 Task: Create a due date automation trigger when advanced on, on the wednesday of the week a card is due add content with a name or a description containing resume at 11:00 AM.
Action: Mouse moved to (1031, 80)
Screenshot: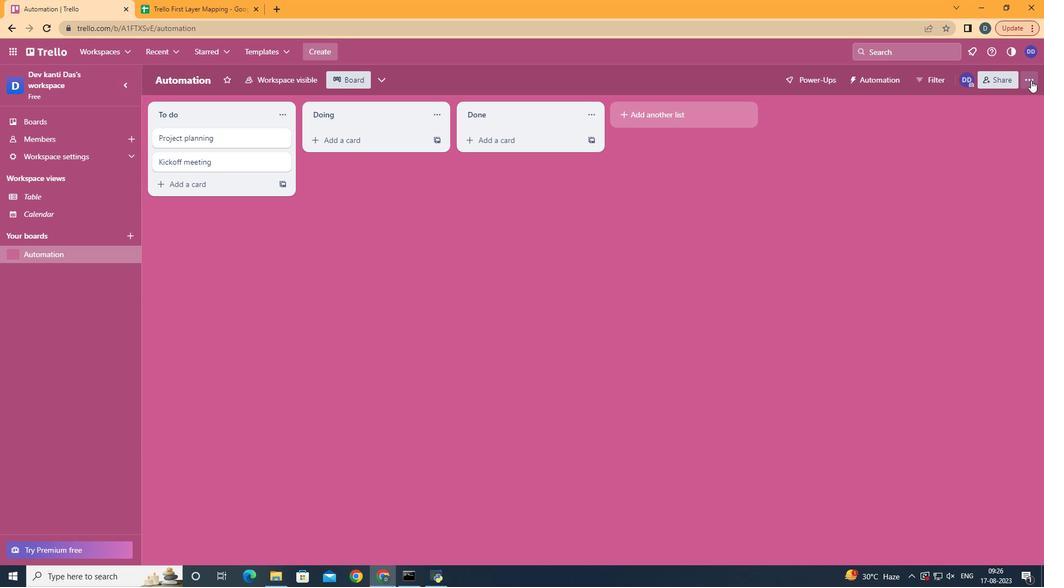
Action: Mouse pressed left at (1031, 80)
Screenshot: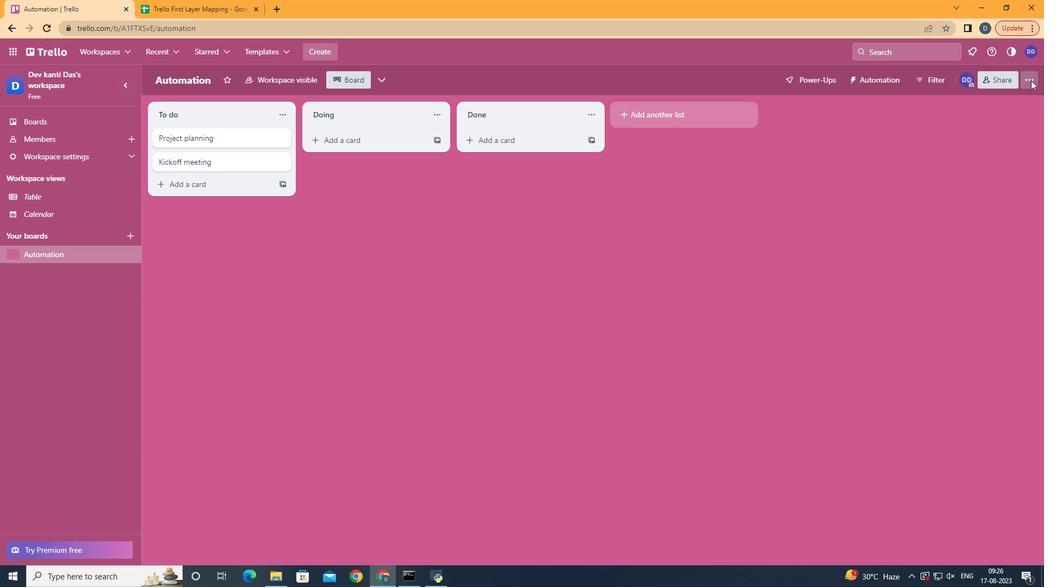 
Action: Mouse moved to (964, 245)
Screenshot: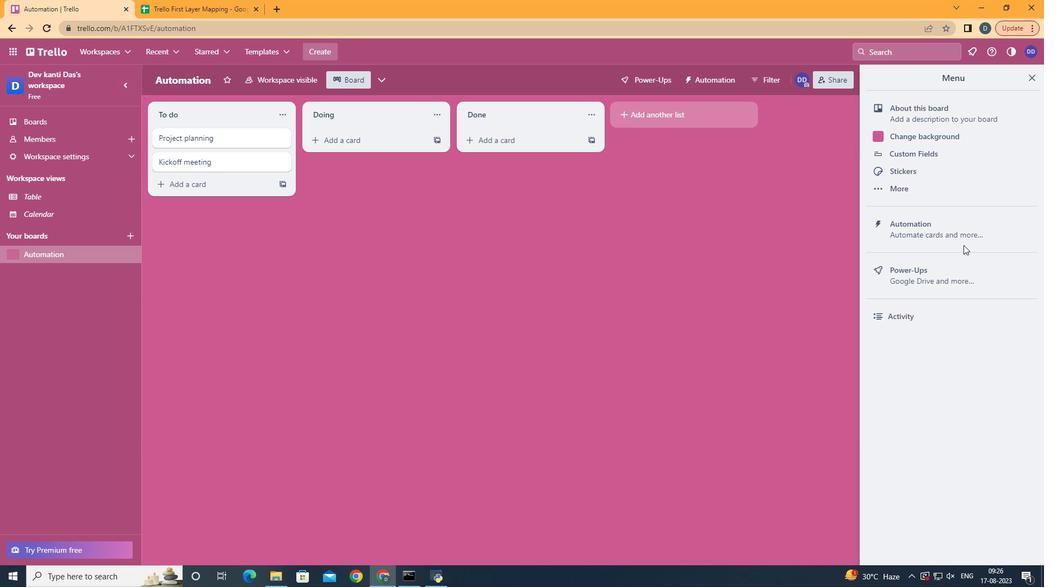 
Action: Mouse pressed left at (964, 245)
Screenshot: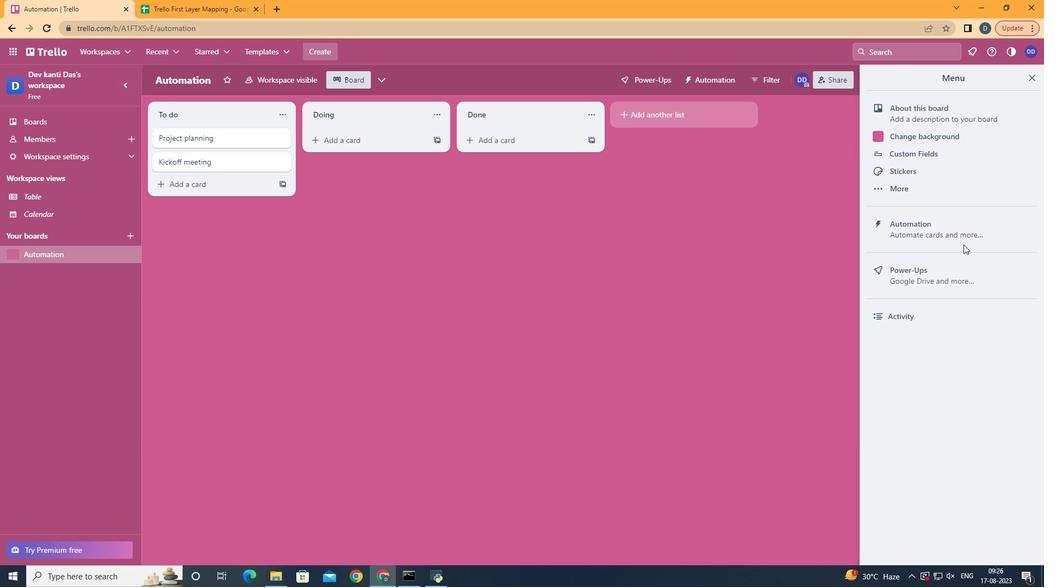 
Action: Mouse moved to (969, 230)
Screenshot: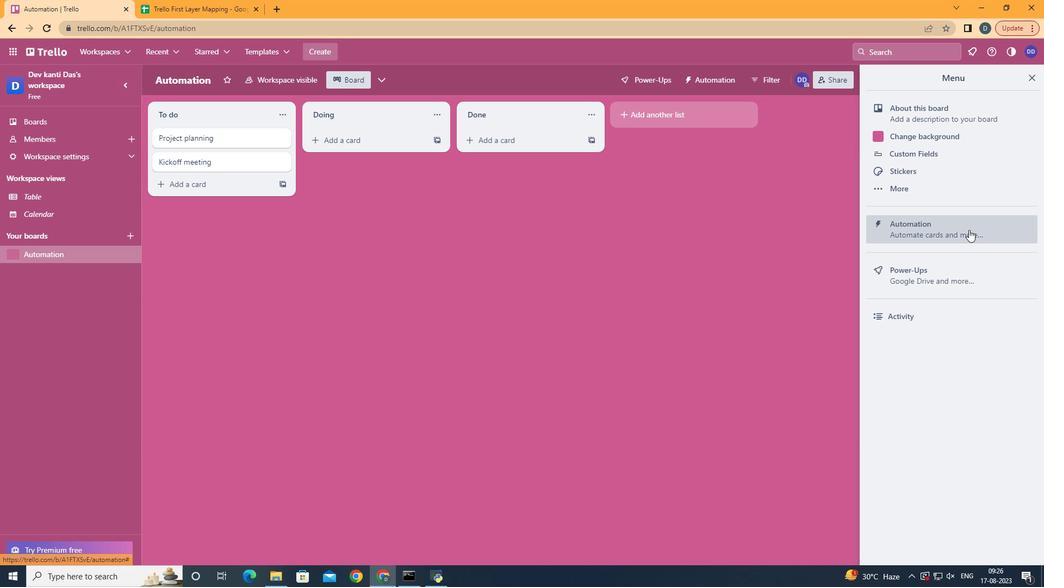 
Action: Mouse pressed left at (969, 230)
Screenshot: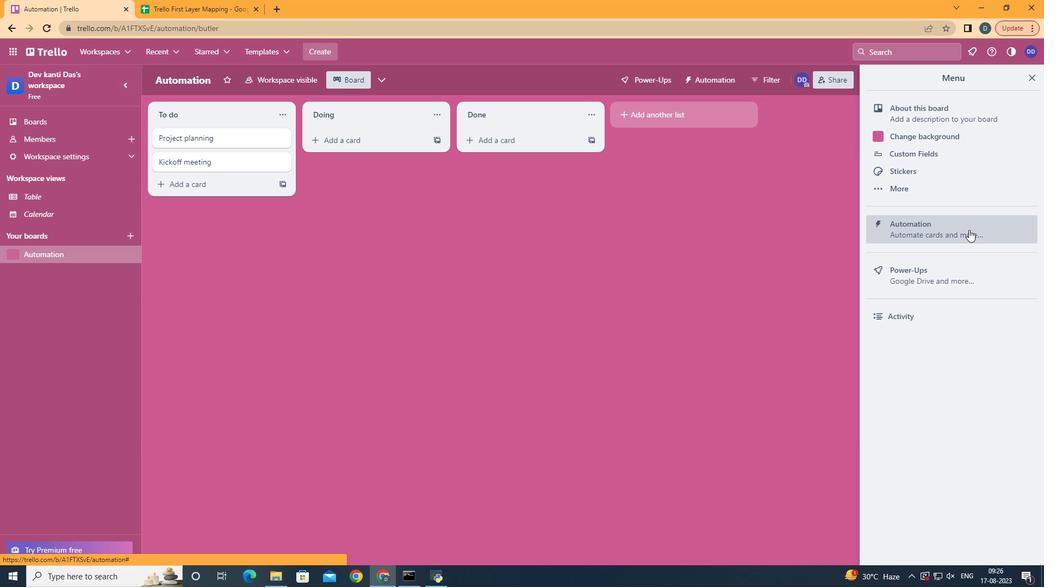 
Action: Mouse moved to (202, 225)
Screenshot: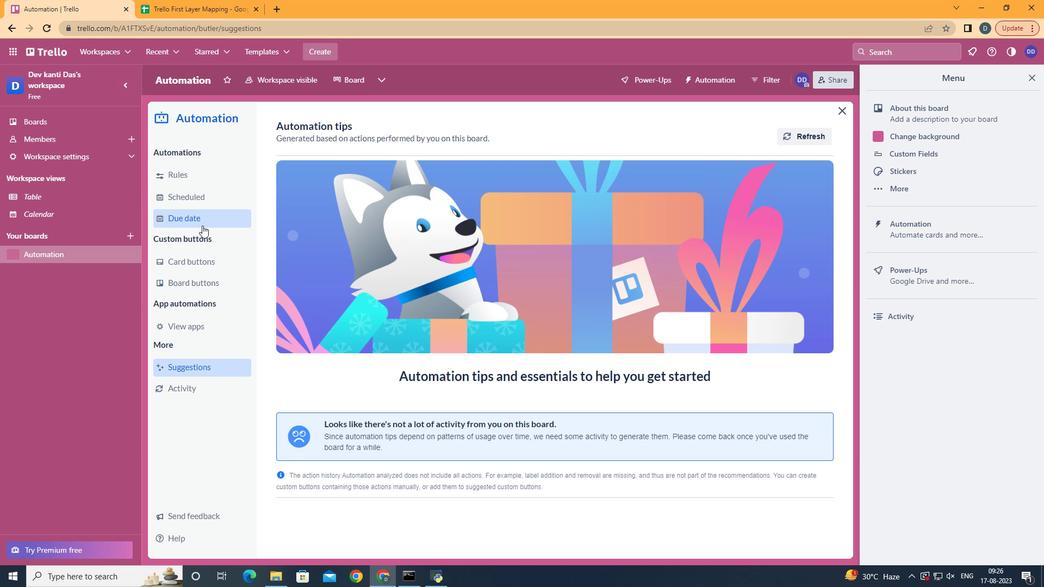 
Action: Mouse pressed left at (202, 225)
Screenshot: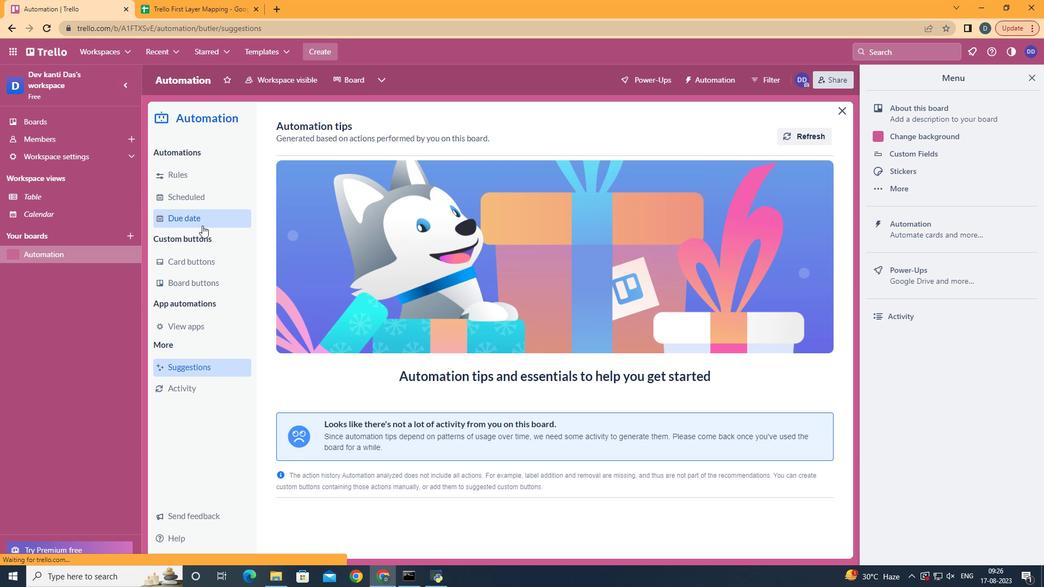 
Action: Mouse moved to (778, 126)
Screenshot: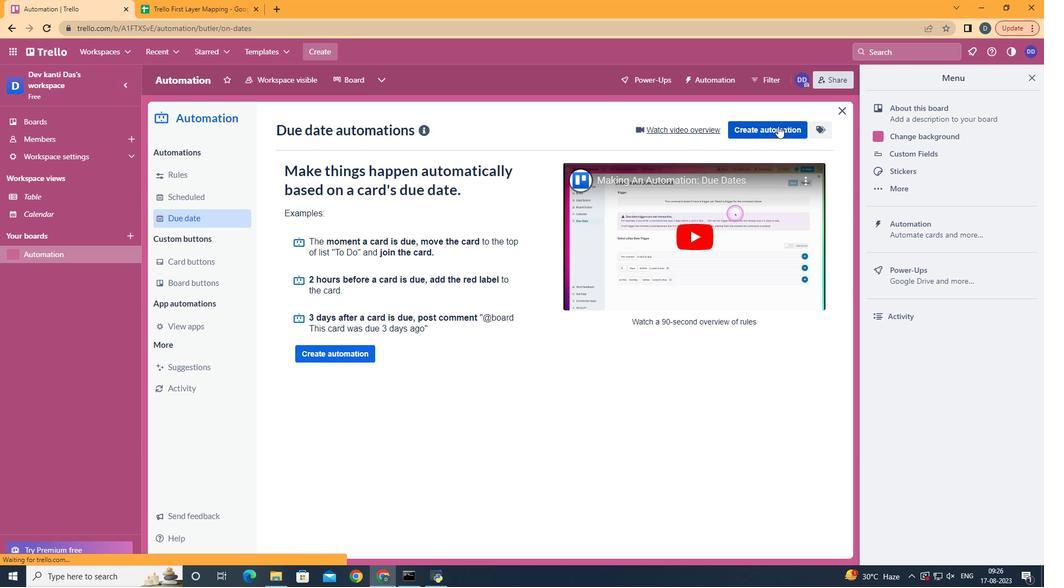 
Action: Mouse pressed left at (778, 126)
Screenshot: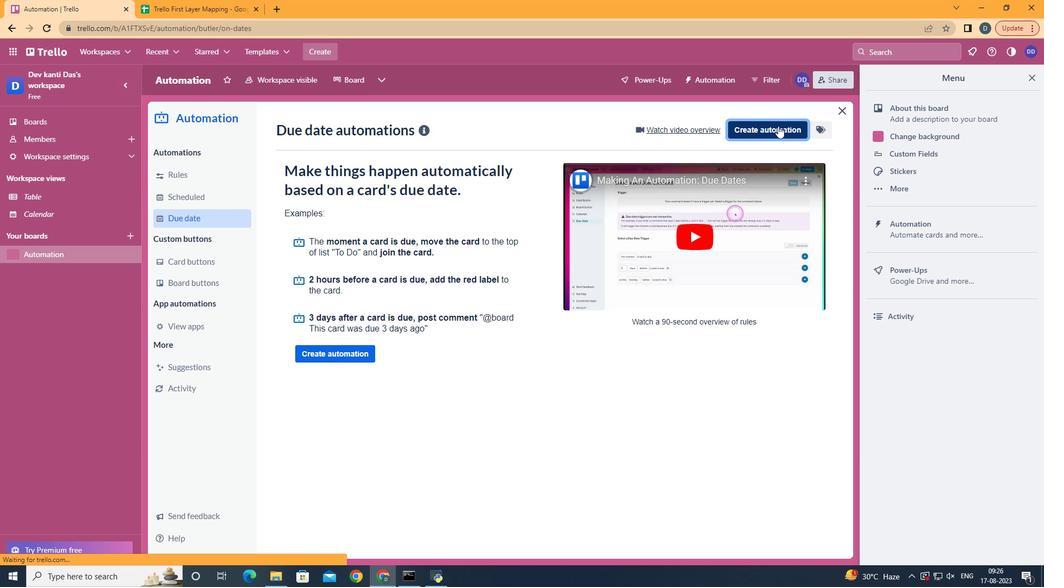 
Action: Mouse moved to (573, 233)
Screenshot: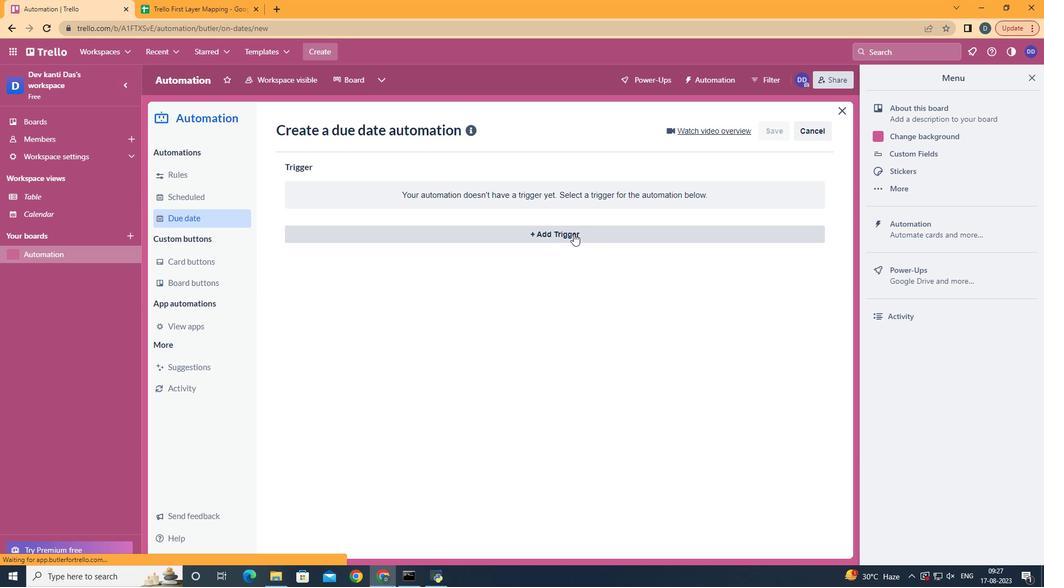 
Action: Mouse pressed left at (573, 233)
Screenshot: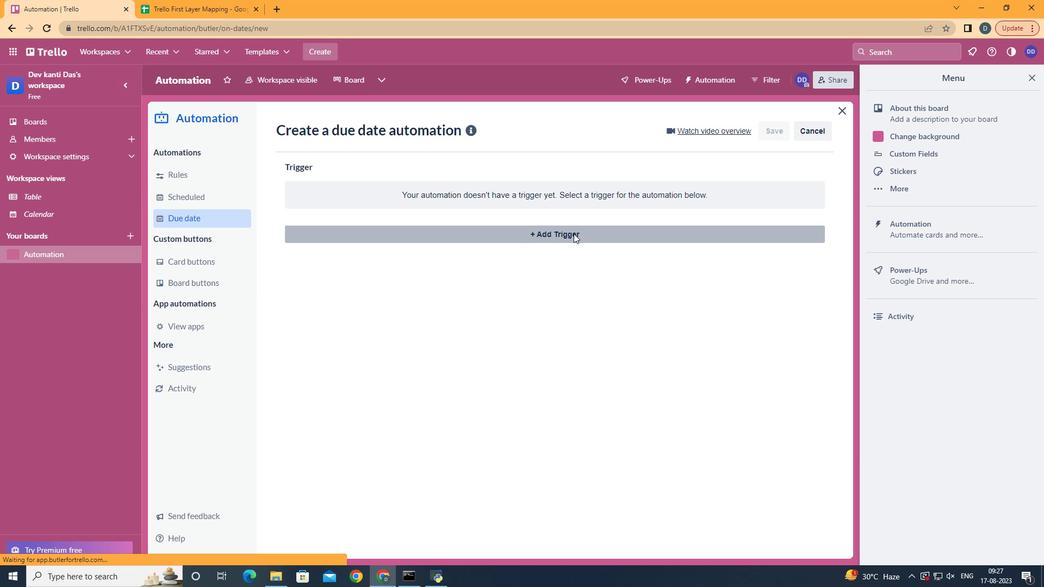 
Action: Mouse moved to (359, 323)
Screenshot: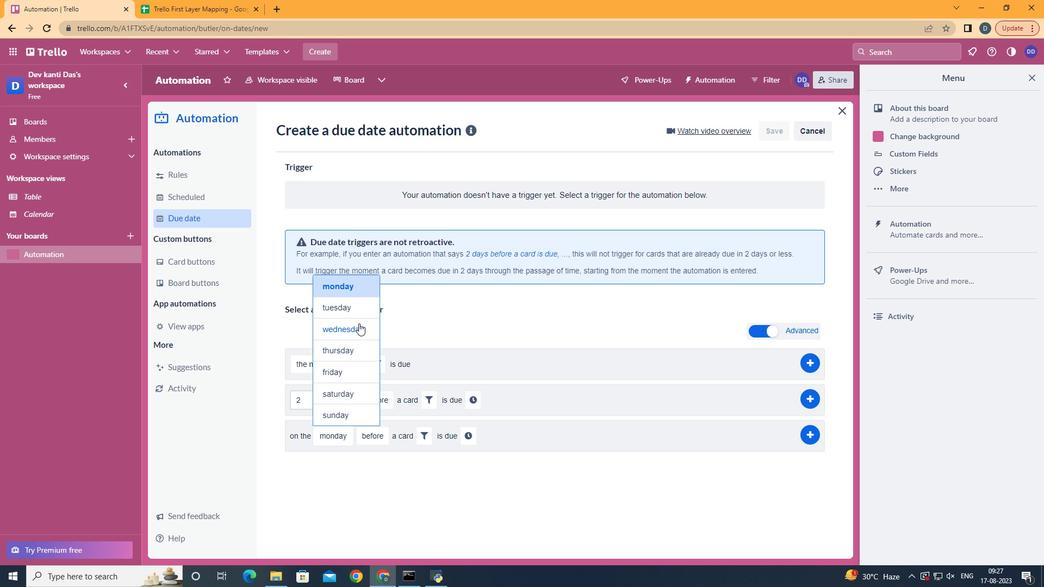 
Action: Mouse pressed left at (359, 323)
Screenshot: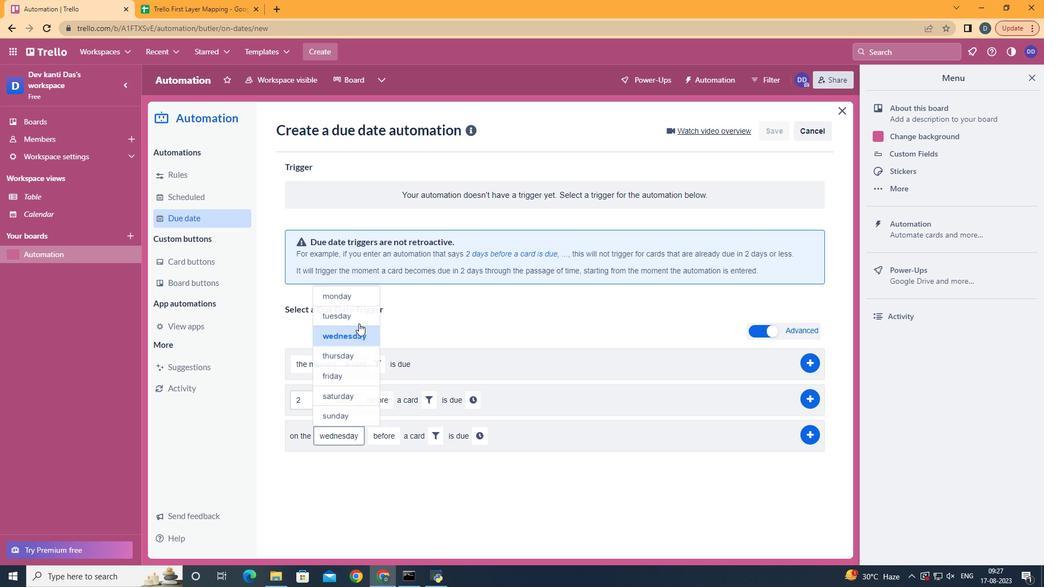 
Action: Mouse moved to (396, 499)
Screenshot: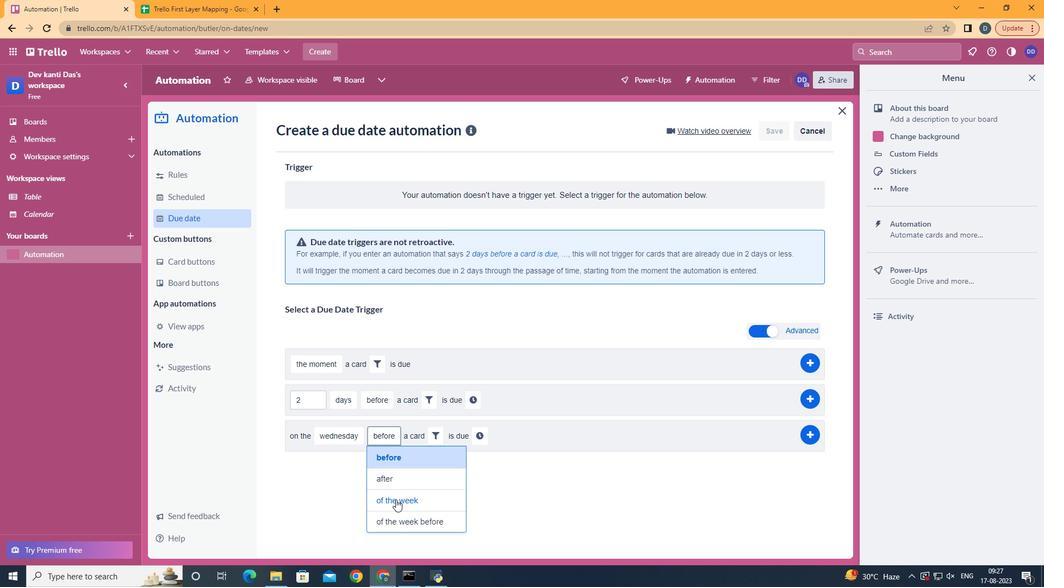 
Action: Mouse pressed left at (396, 499)
Screenshot: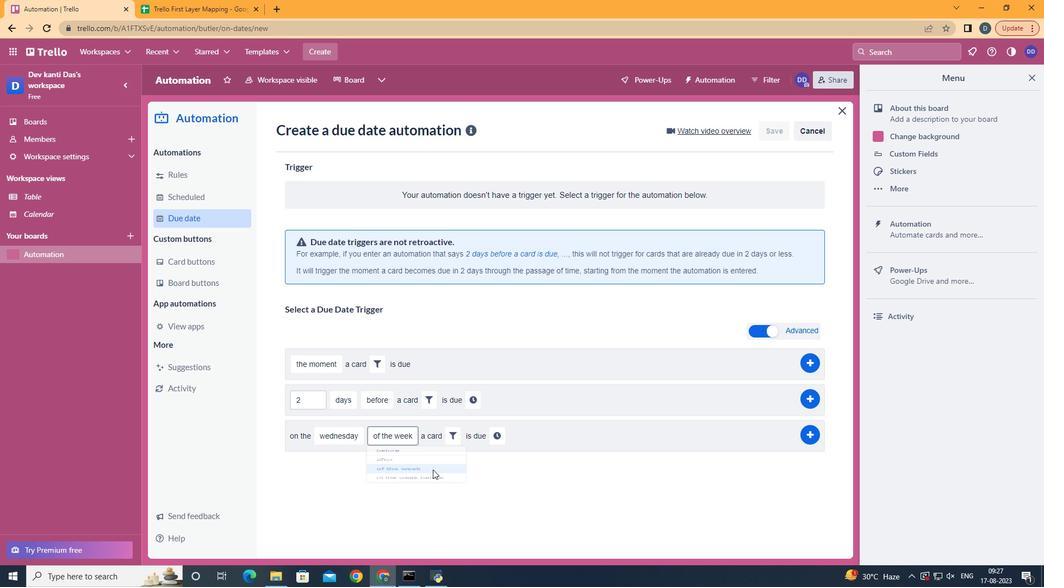 
Action: Mouse moved to (458, 439)
Screenshot: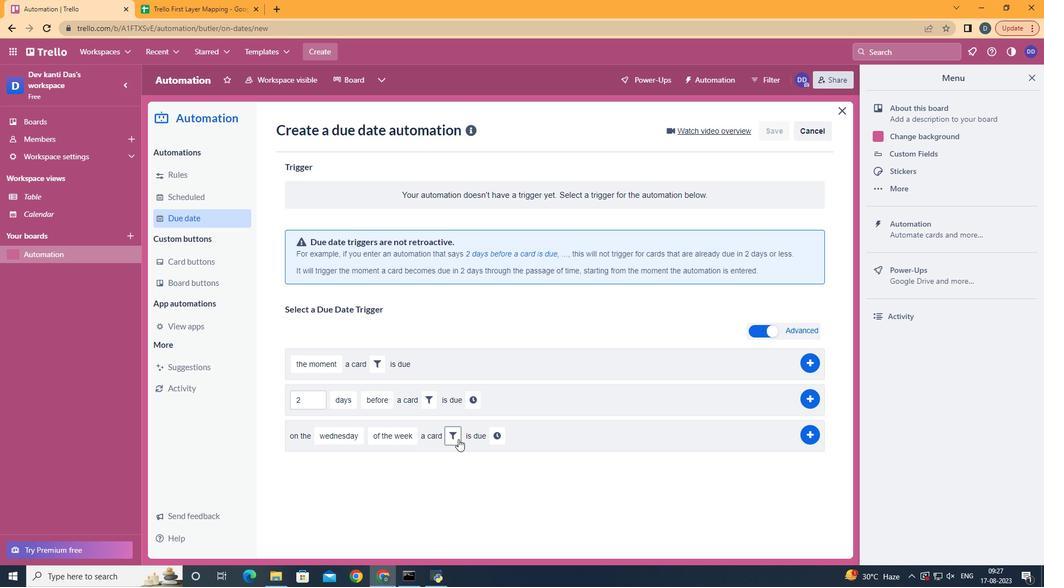 
Action: Mouse pressed left at (458, 439)
Screenshot: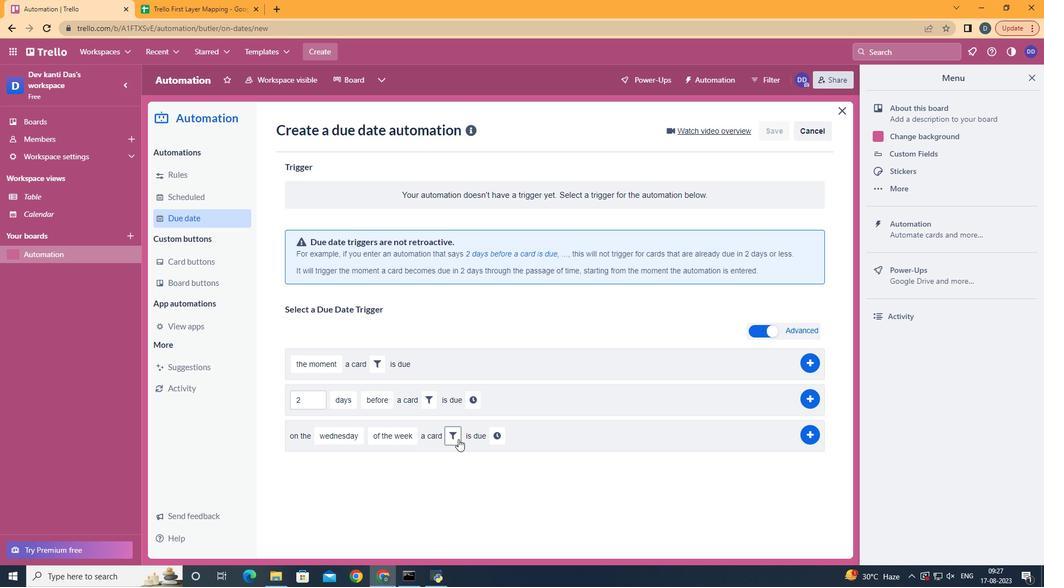 
Action: Mouse moved to (602, 475)
Screenshot: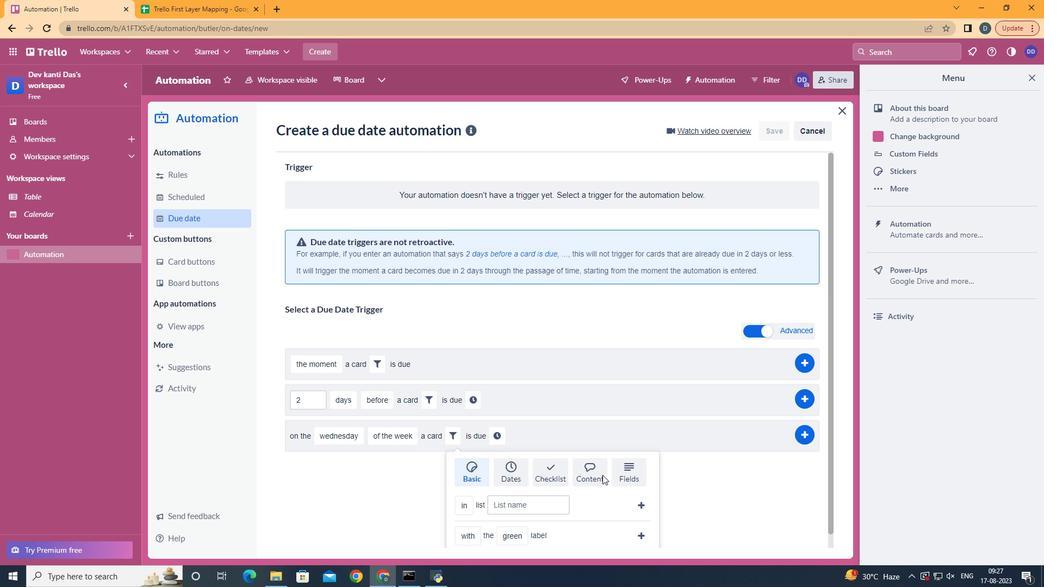 
Action: Mouse pressed left at (602, 475)
Screenshot: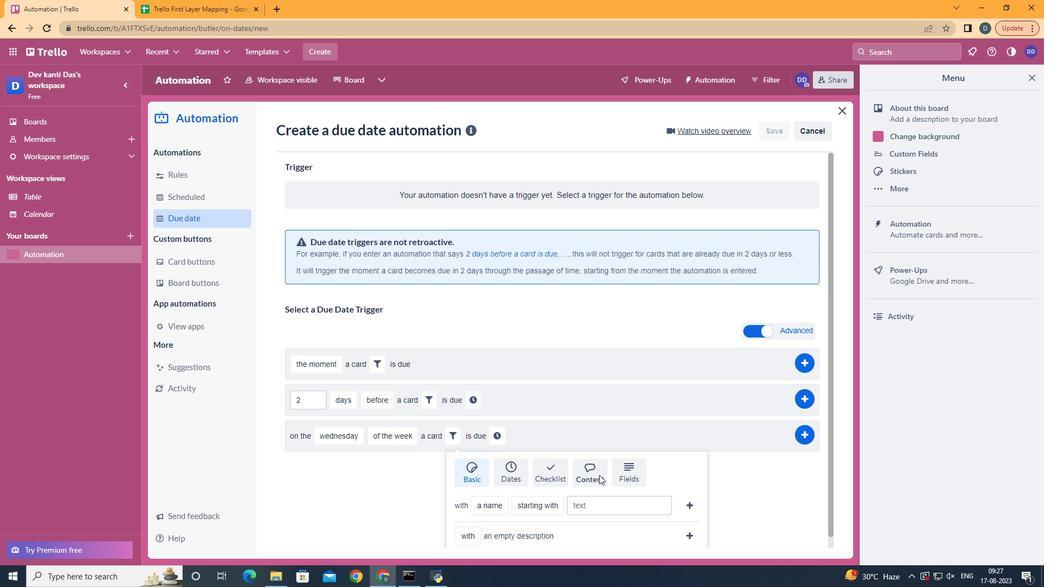 
Action: Mouse moved to (503, 484)
Screenshot: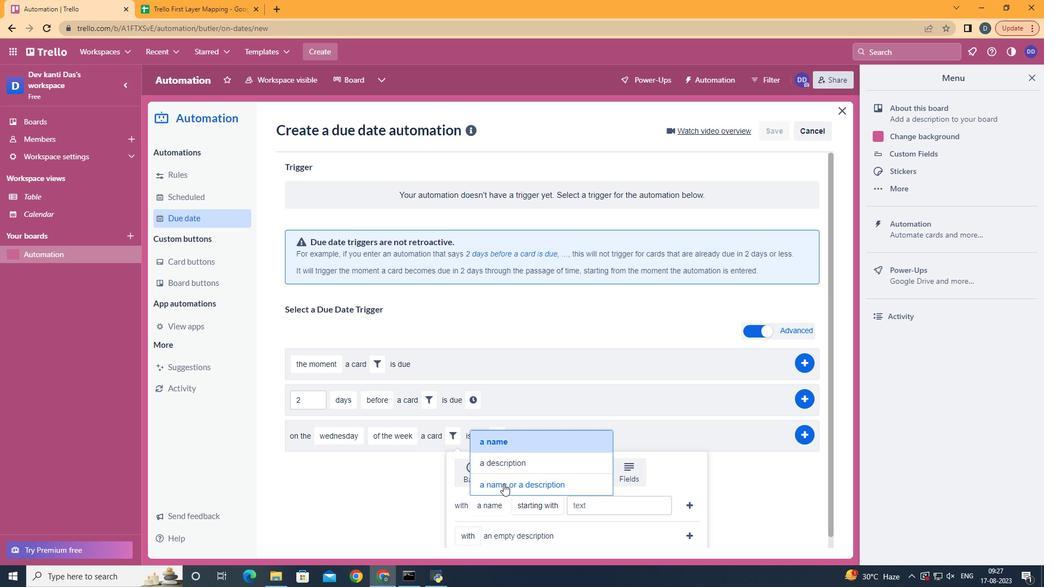 
Action: Mouse pressed left at (503, 484)
Screenshot: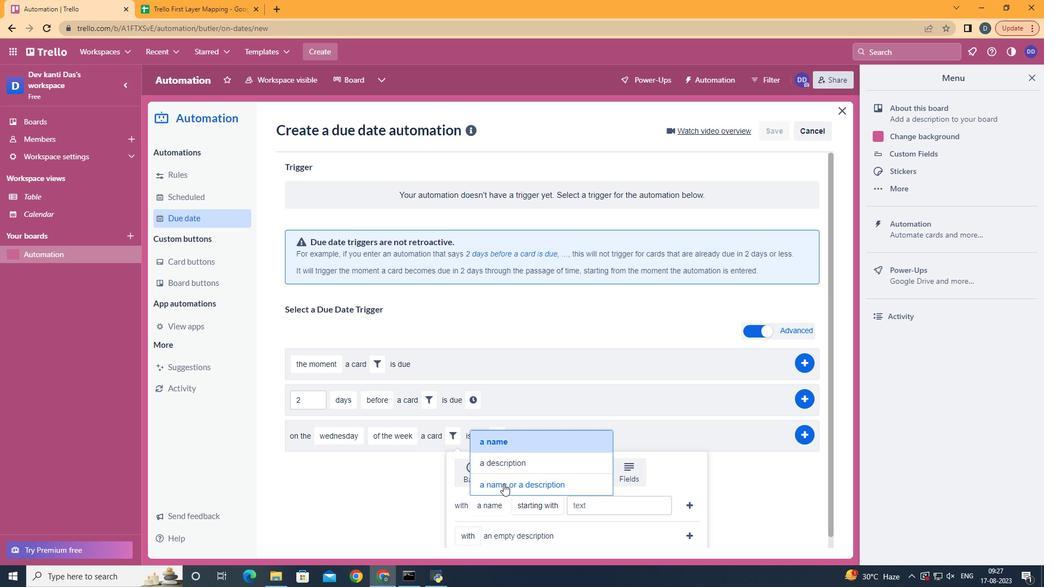 
Action: Mouse moved to (607, 424)
Screenshot: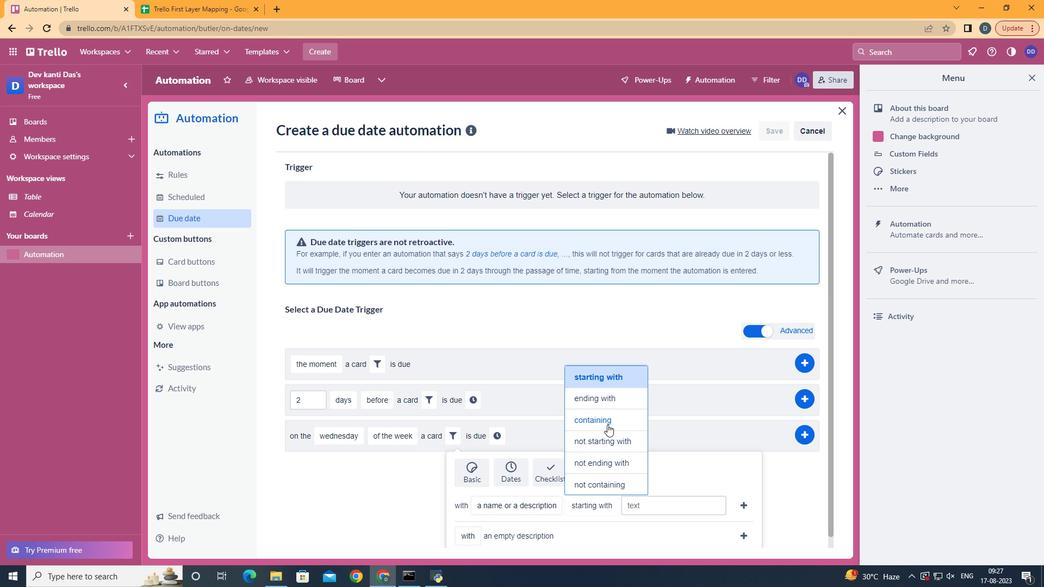 
Action: Mouse pressed left at (607, 424)
Screenshot: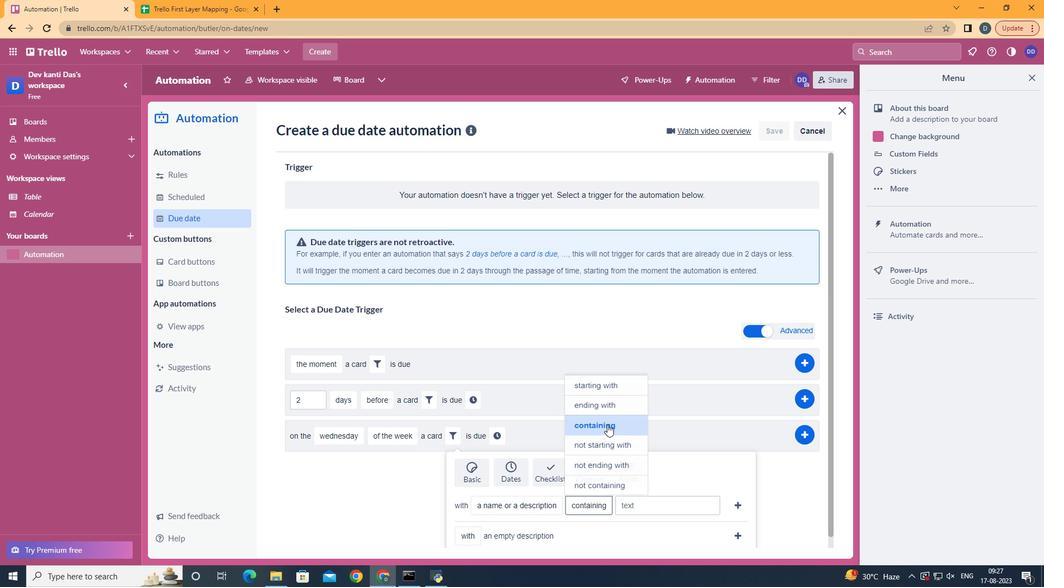 
Action: Mouse moved to (646, 506)
Screenshot: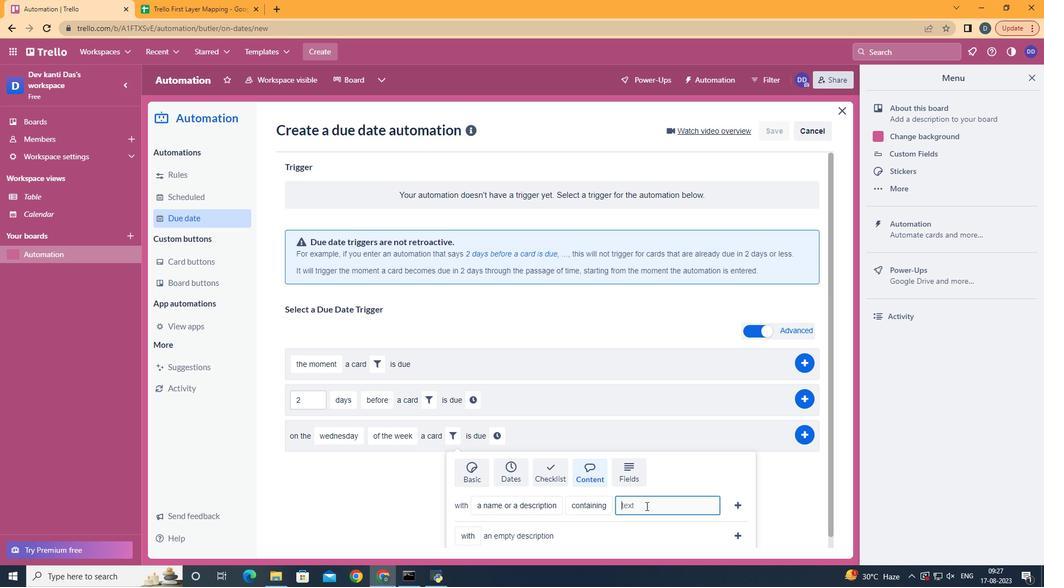
Action: Mouse pressed left at (646, 506)
Screenshot: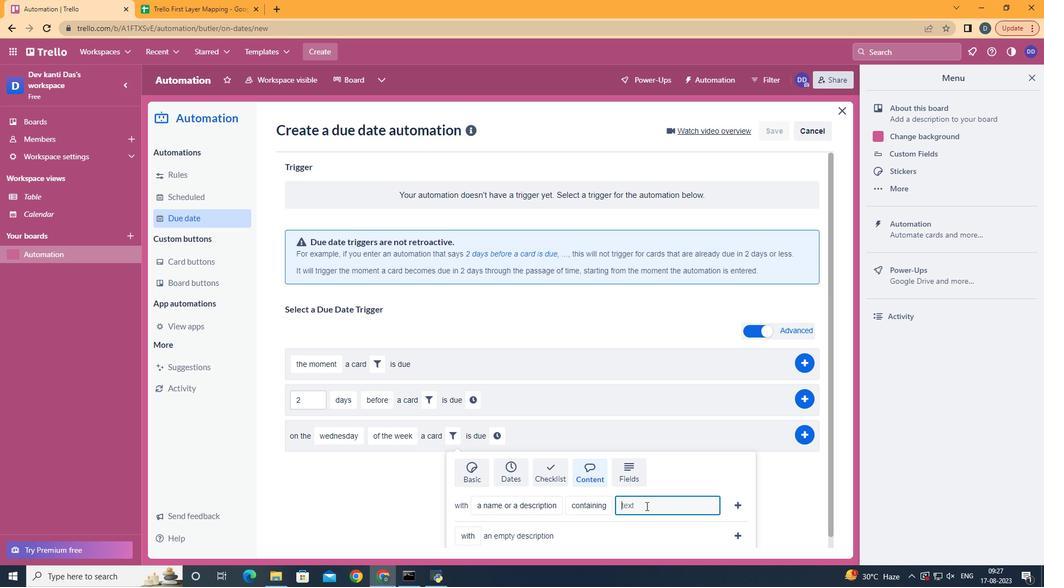 
Action: Key pressed resume
Screenshot: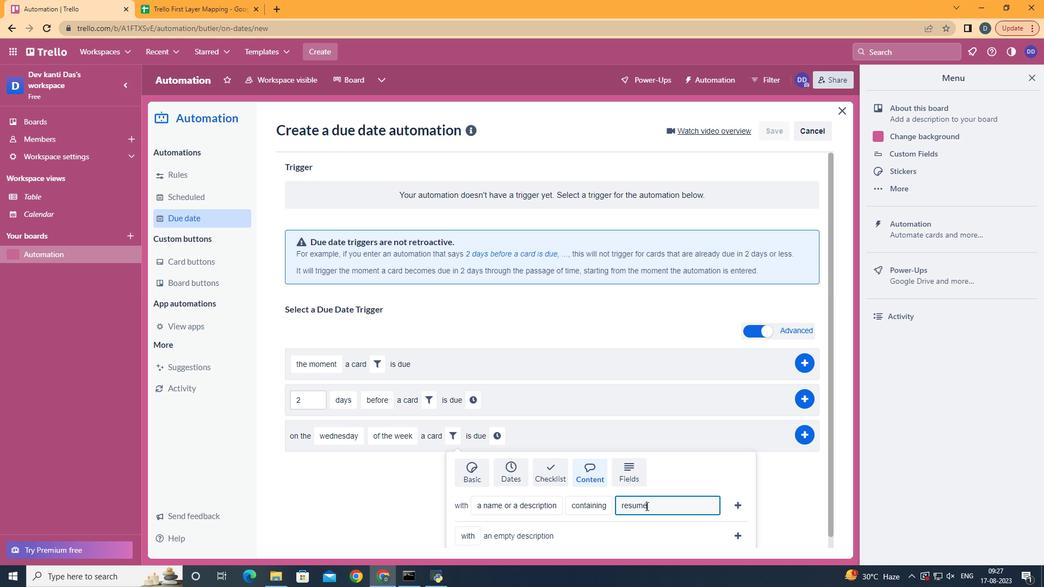 
Action: Mouse moved to (734, 510)
Screenshot: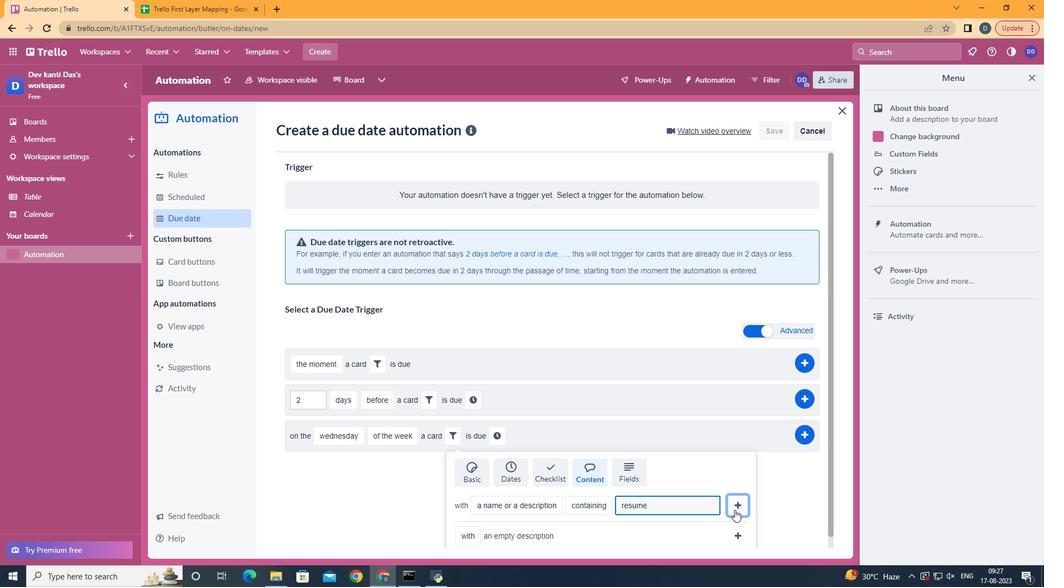 
Action: Mouse pressed left at (734, 510)
Screenshot: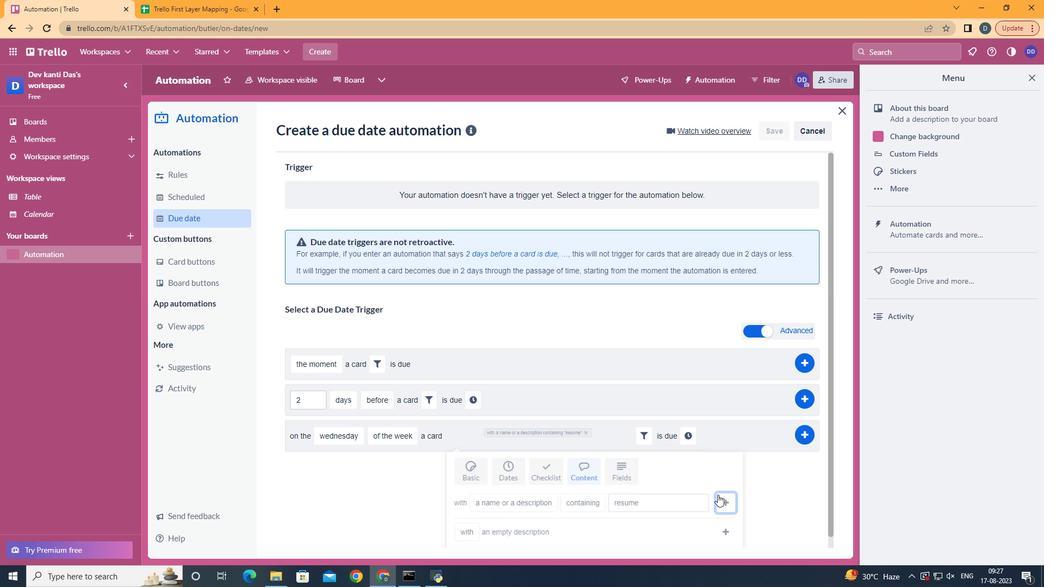 
Action: Mouse moved to (691, 437)
Screenshot: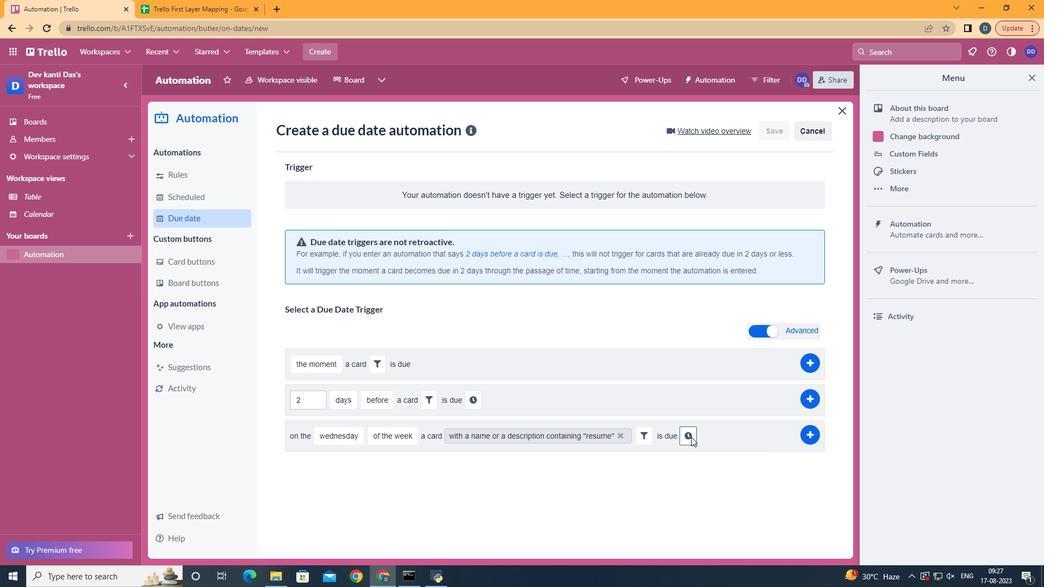 
Action: Mouse pressed left at (691, 437)
Screenshot: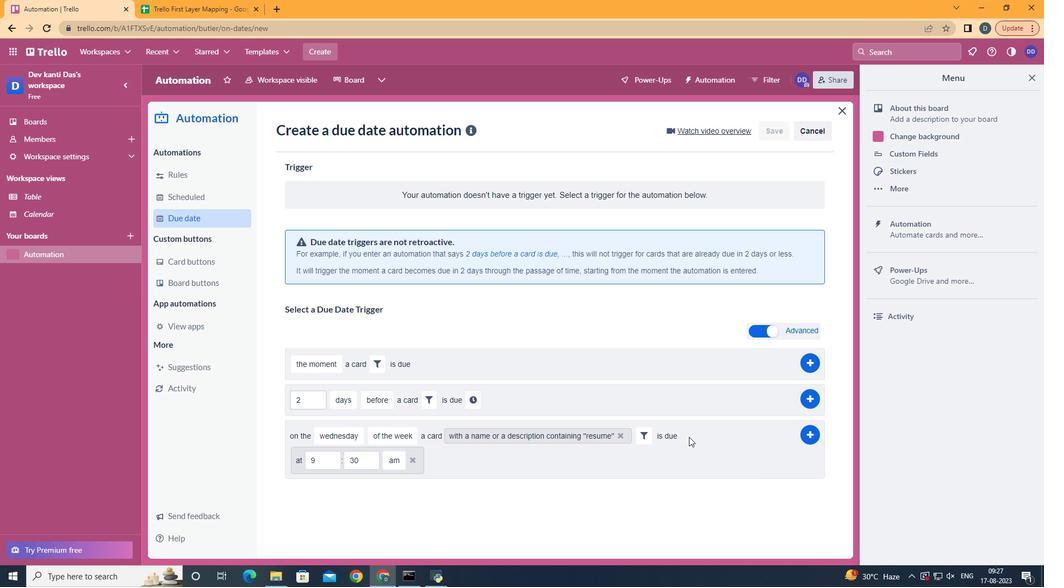 
Action: Mouse moved to (337, 462)
Screenshot: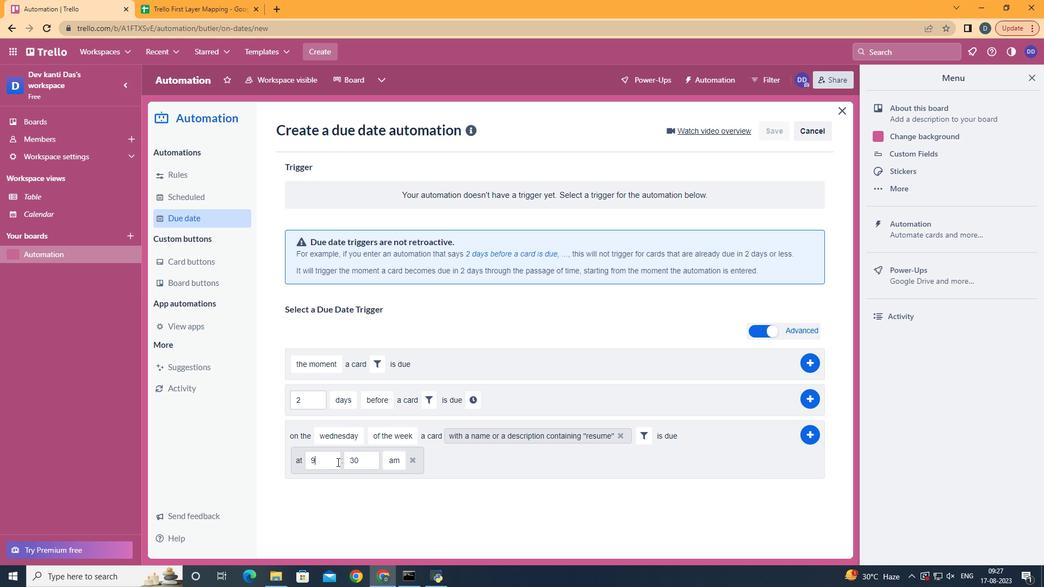 
Action: Mouse pressed left at (337, 462)
Screenshot: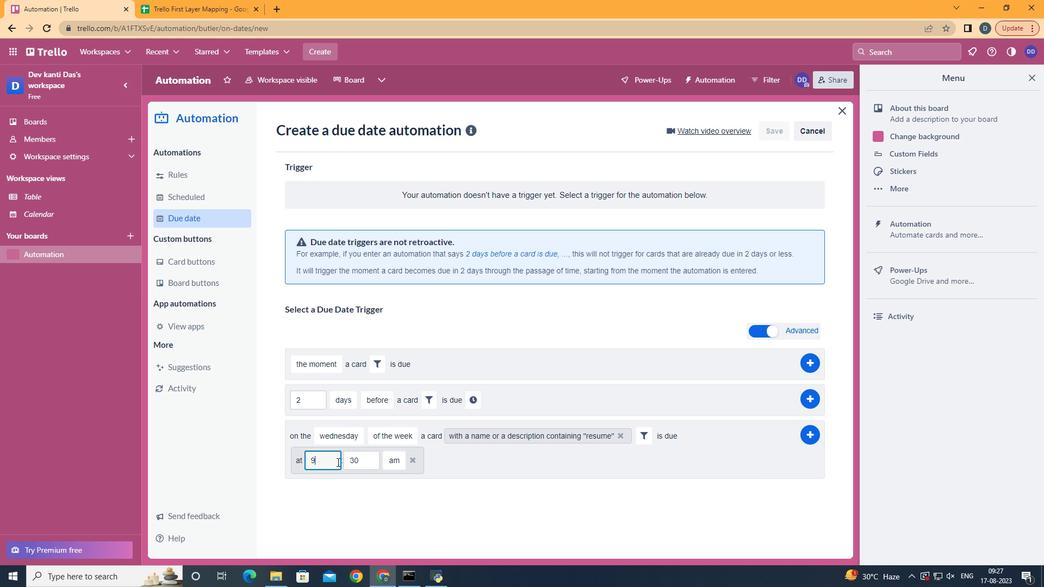 
Action: Key pressed <Key.backspace>11
Screenshot: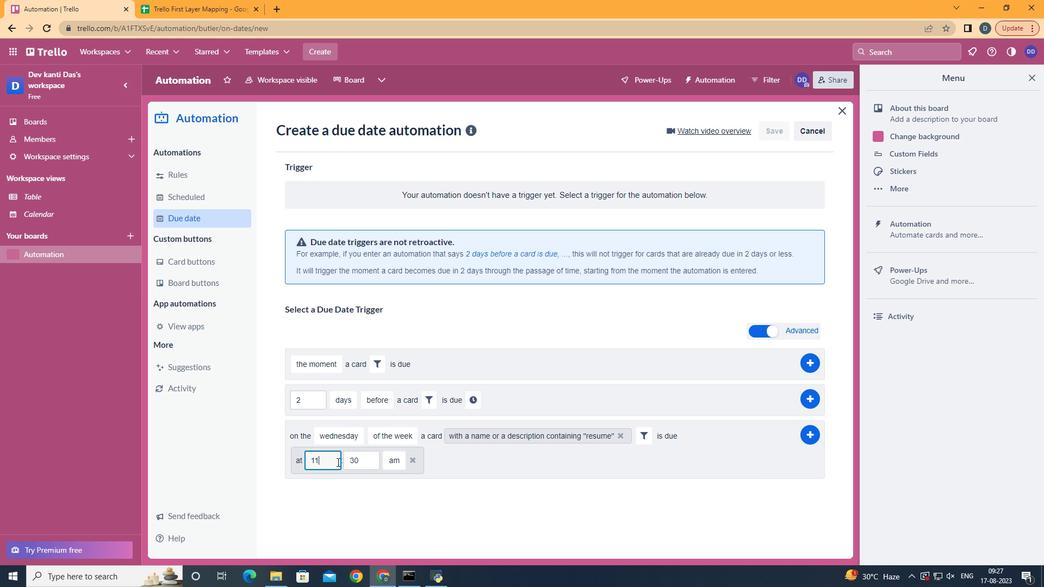 
Action: Mouse moved to (366, 459)
Screenshot: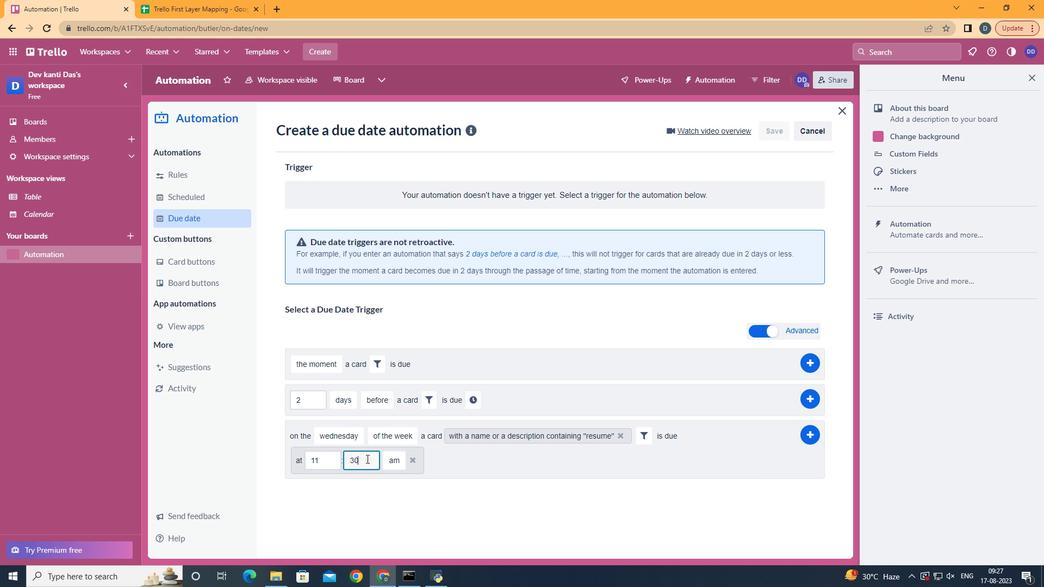 
Action: Mouse pressed left at (366, 459)
Screenshot: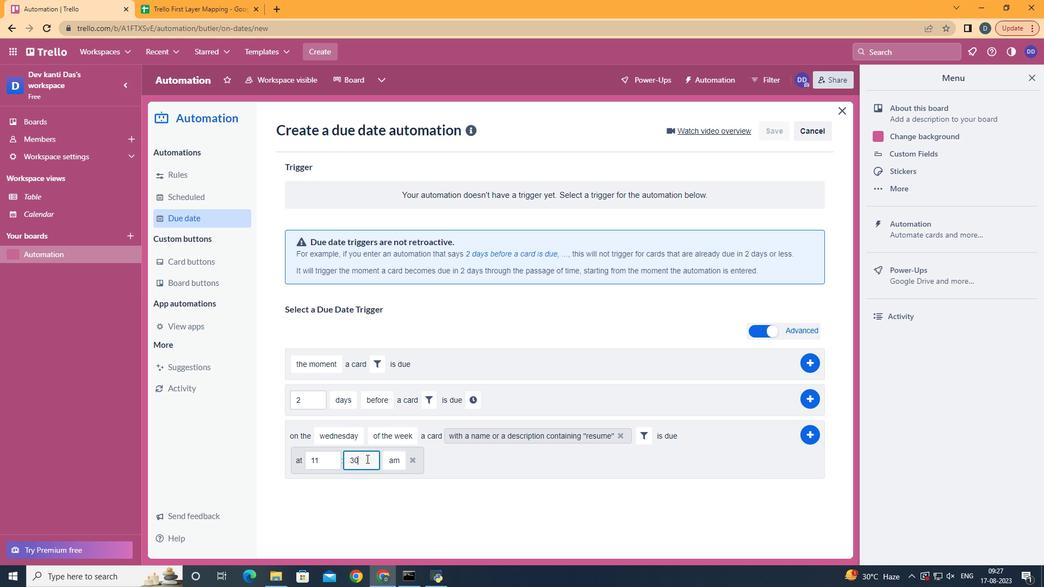 
Action: Key pressed <Key.backspace><Key.backspace>00
Screenshot: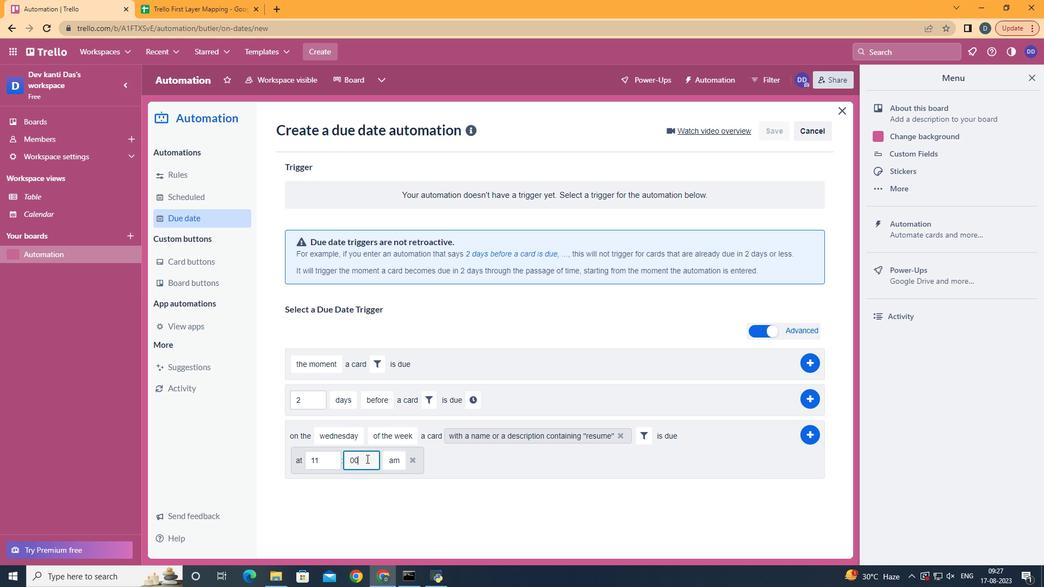 
Action: Mouse moved to (813, 439)
Screenshot: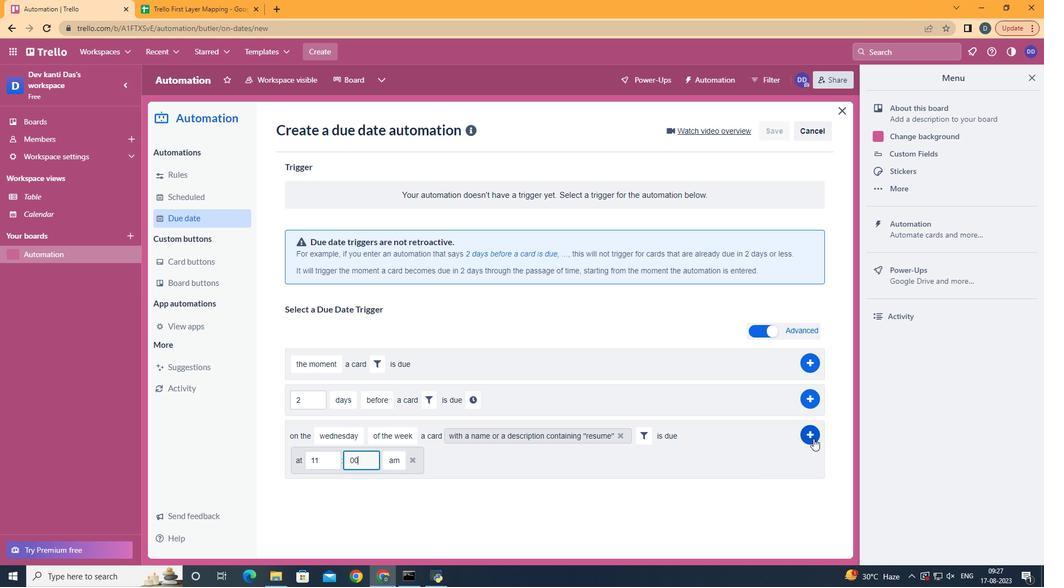 
Action: Mouse pressed left at (813, 439)
Screenshot: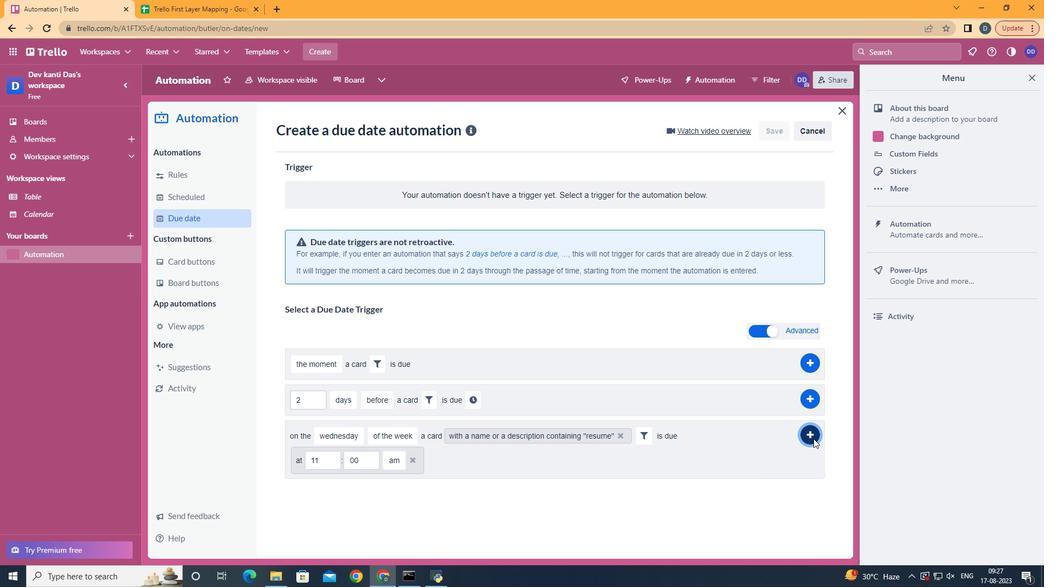 
